 Task: Create a section Compliance Audit Sprint and in the section, add a milestone Test Environment Management in the project AgileNexus
Action: Mouse moved to (56, 240)
Screenshot: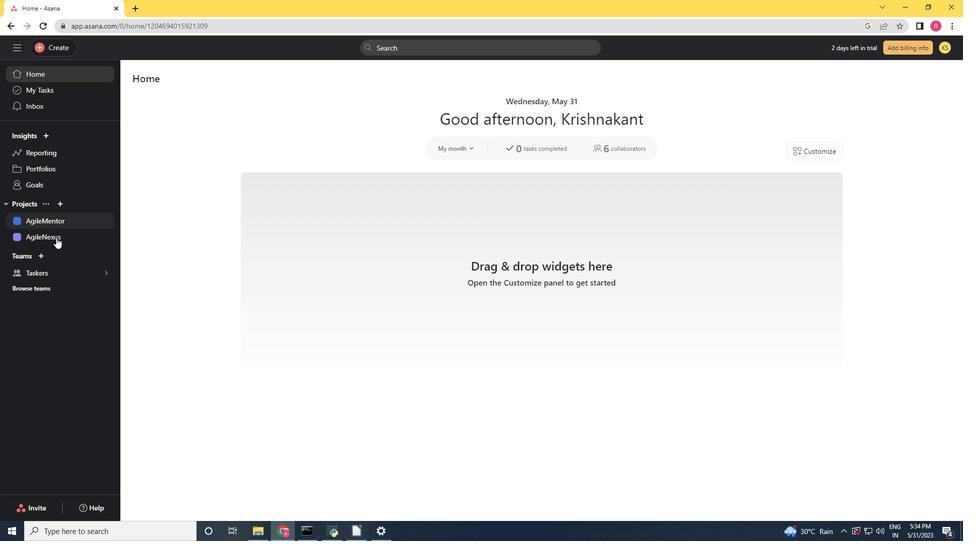 
Action: Mouse pressed left at (56, 240)
Screenshot: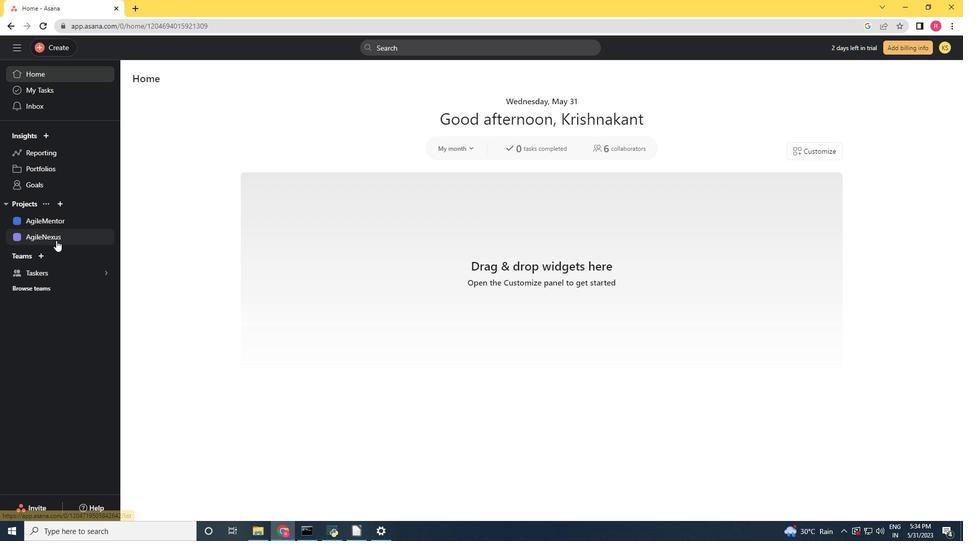 
Action: Mouse moved to (358, 335)
Screenshot: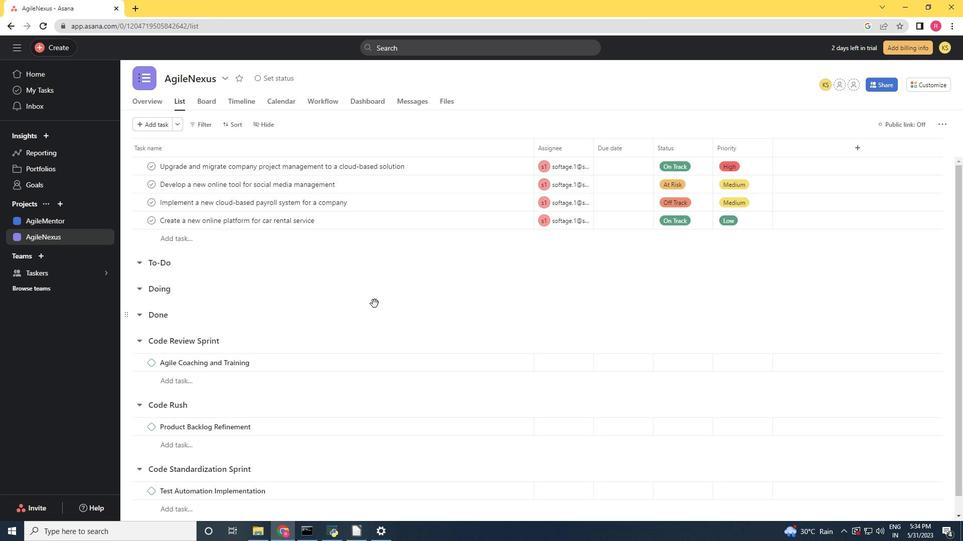 
Action: Mouse scrolled (358, 335) with delta (0, 0)
Screenshot: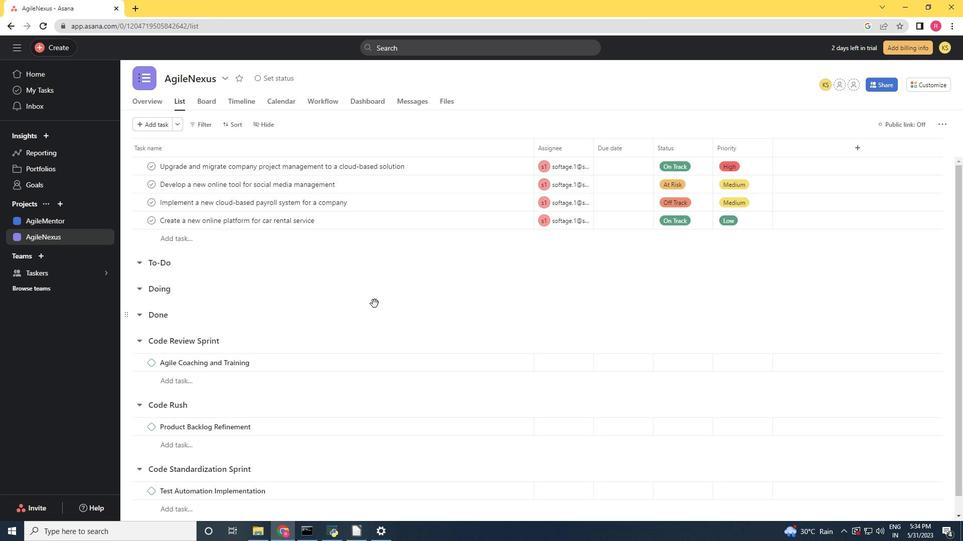 
Action: Mouse moved to (351, 343)
Screenshot: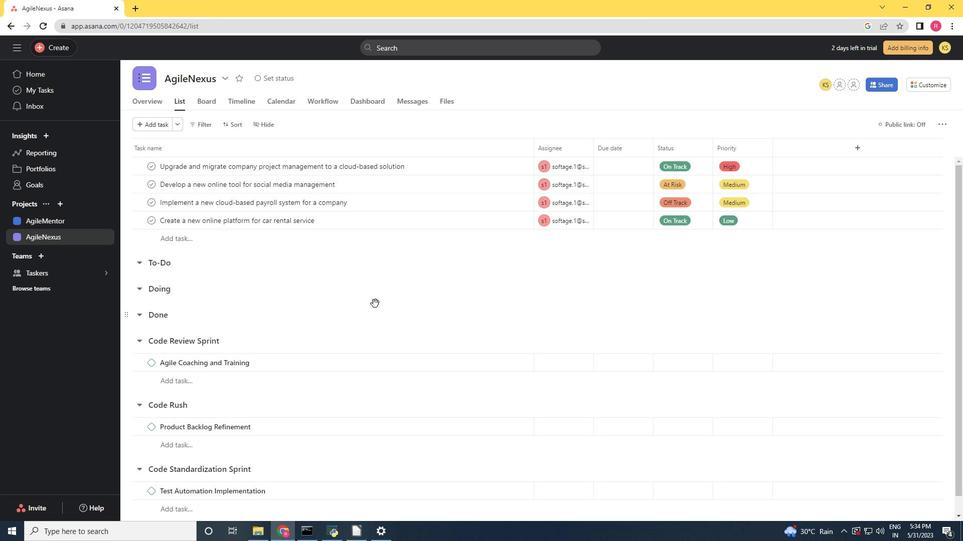 
Action: Mouse scrolled (351, 342) with delta (0, 0)
Screenshot: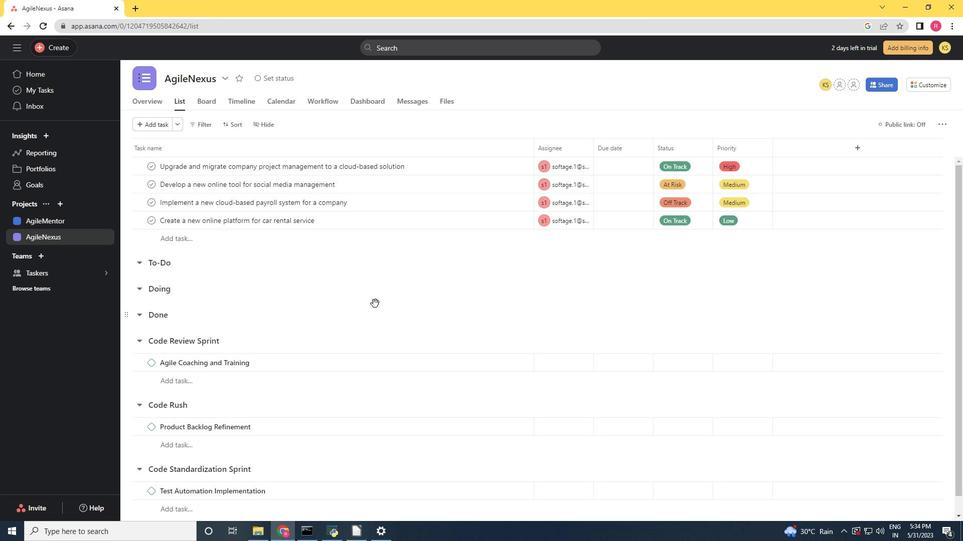 
Action: Mouse moved to (350, 344)
Screenshot: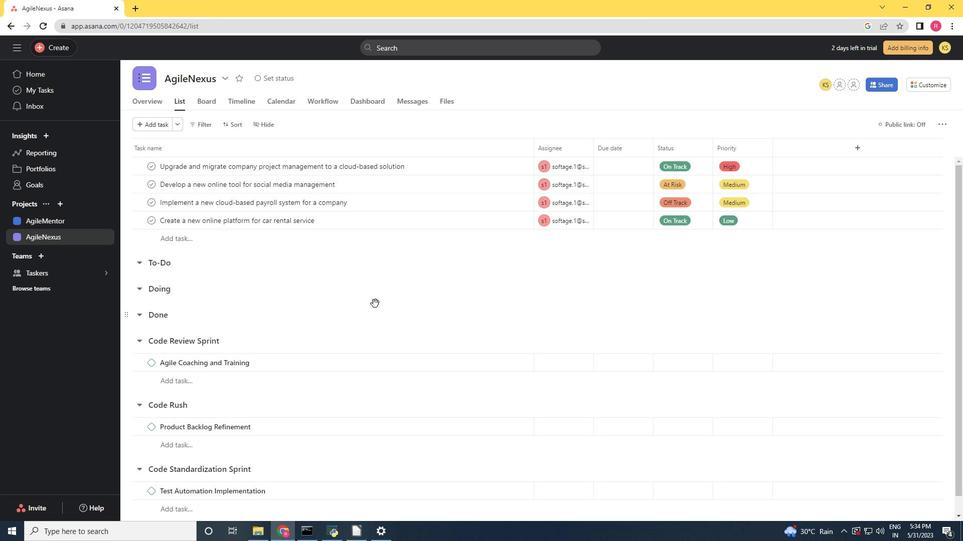 
Action: Mouse scrolled (350, 343) with delta (0, 0)
Screenshot: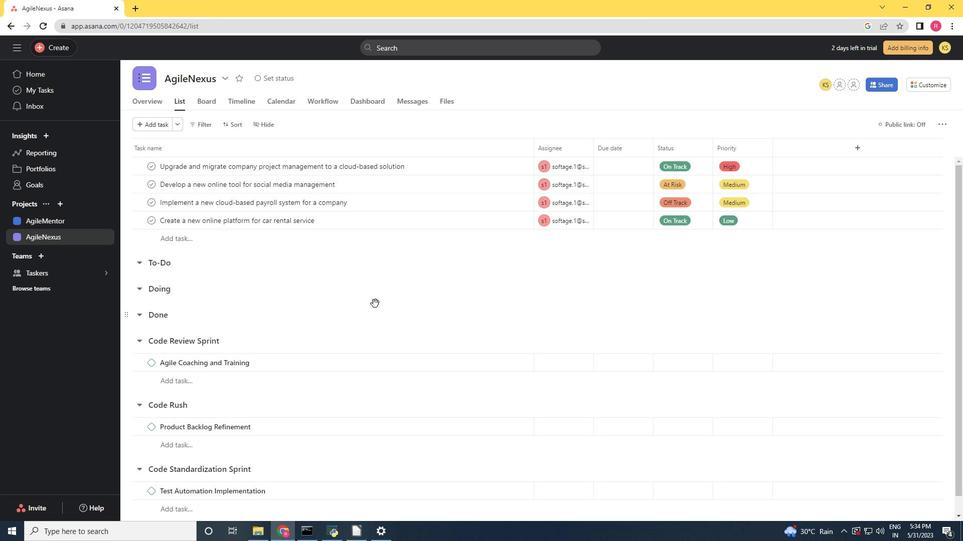 
Action: Mouse moved to (350, 344)
Screenshot: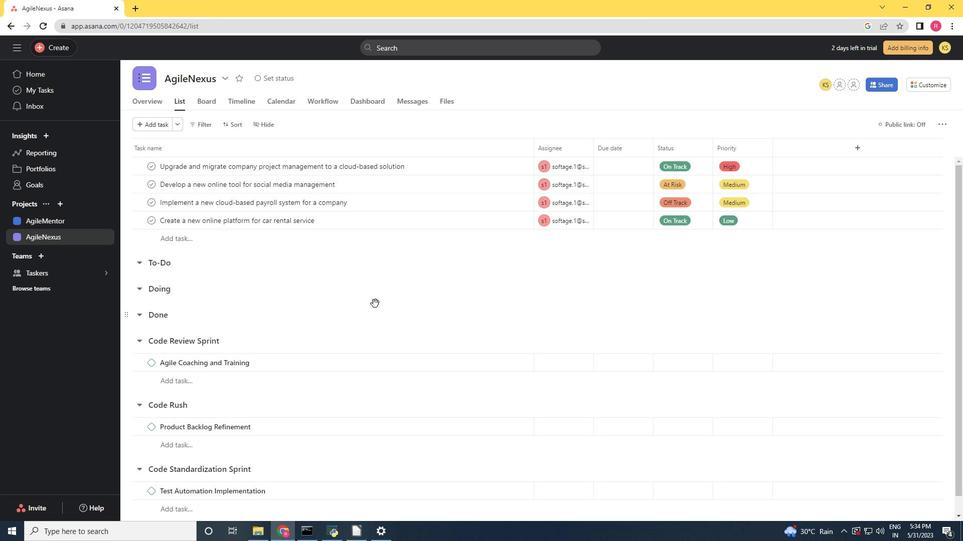 
Action: Mouse scrolled (350, 343) with delta (0, 0)
Screenshot: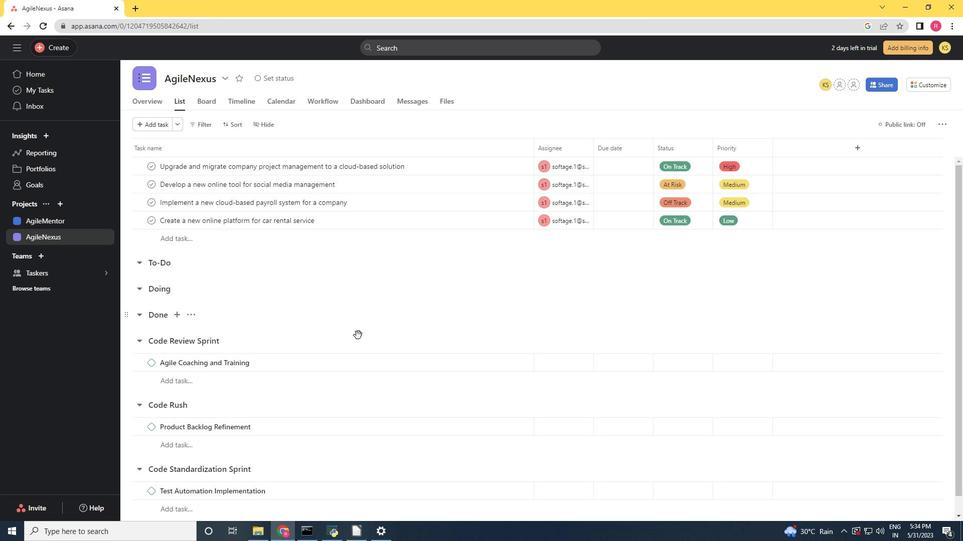 
Action: Mouse moved to (349, 344)
Screenshot: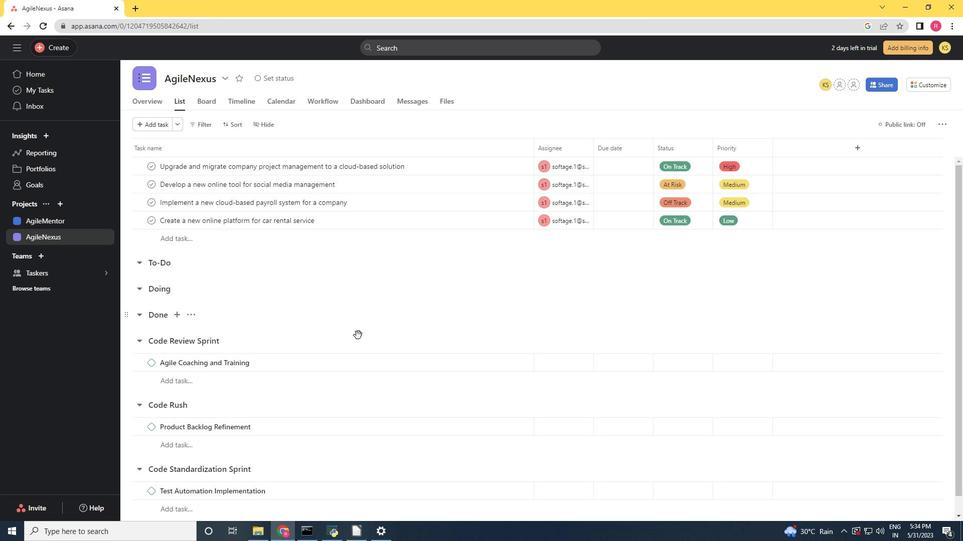 
Action: Mouse scrolled (349, 344) with delta (0, 0)
Screenshot: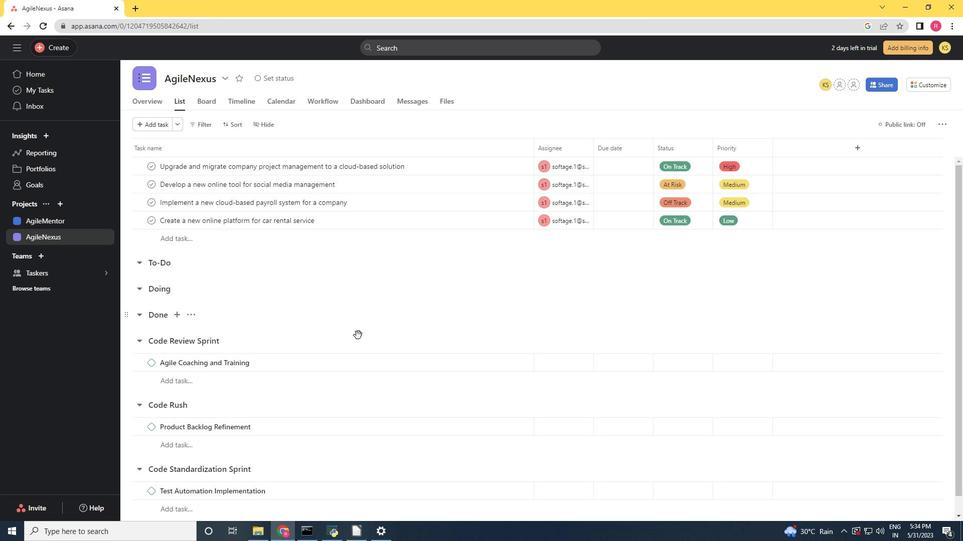 
Action: Mouse moved to (176, 510)
Screenshot: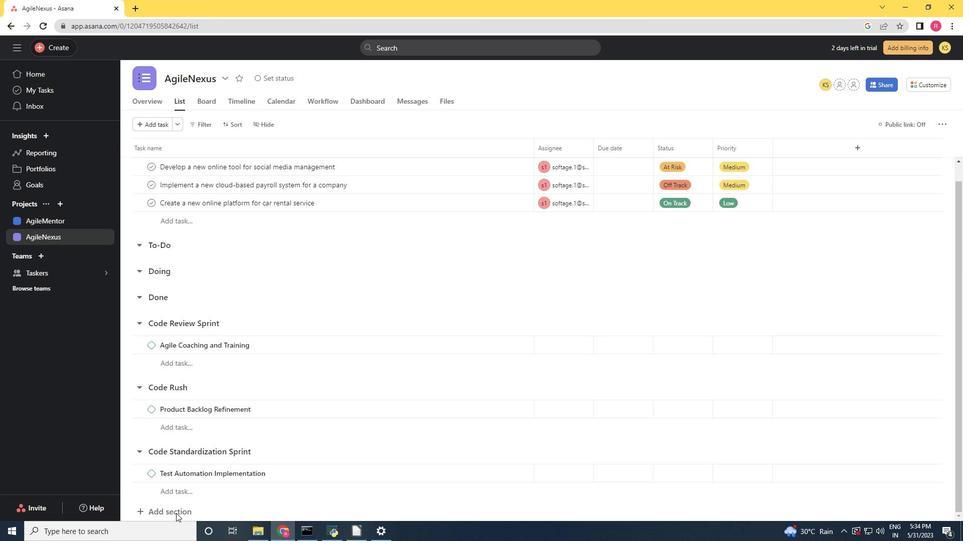 
Action: Mouse pressed left at (176, 510)
Screenshot: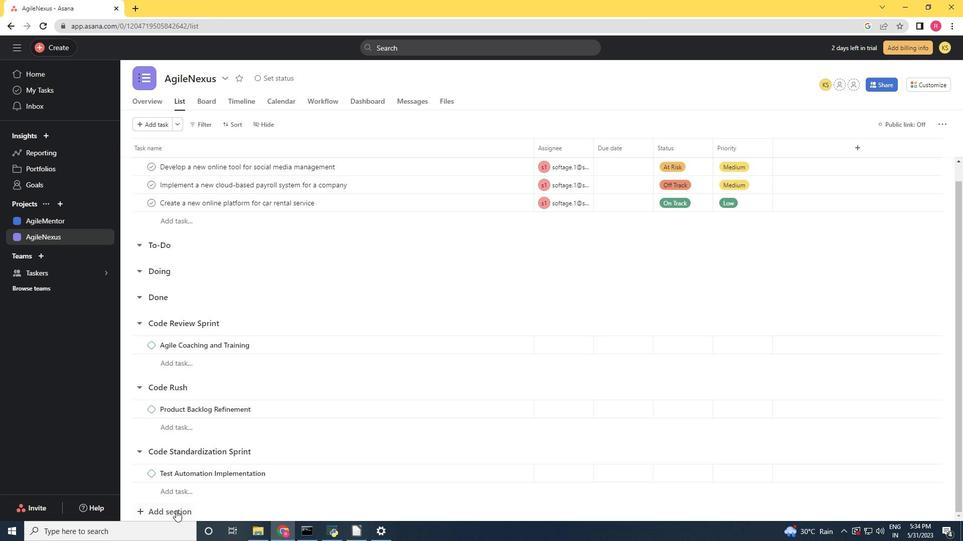 
Action: Mouse moved to (339, 473)
Screenshot: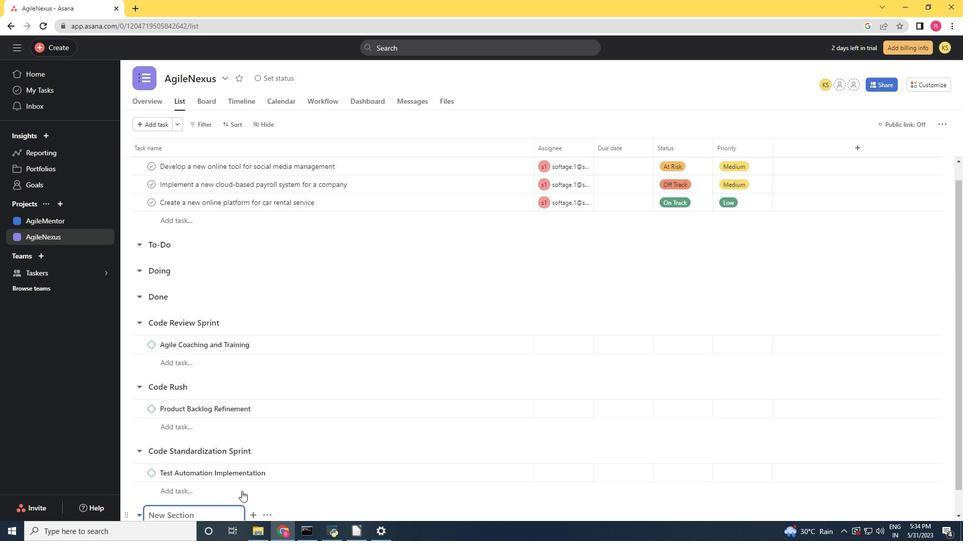 
Action: Mouse scrolled (329, 475) with delta (0, 0)
Screenshot: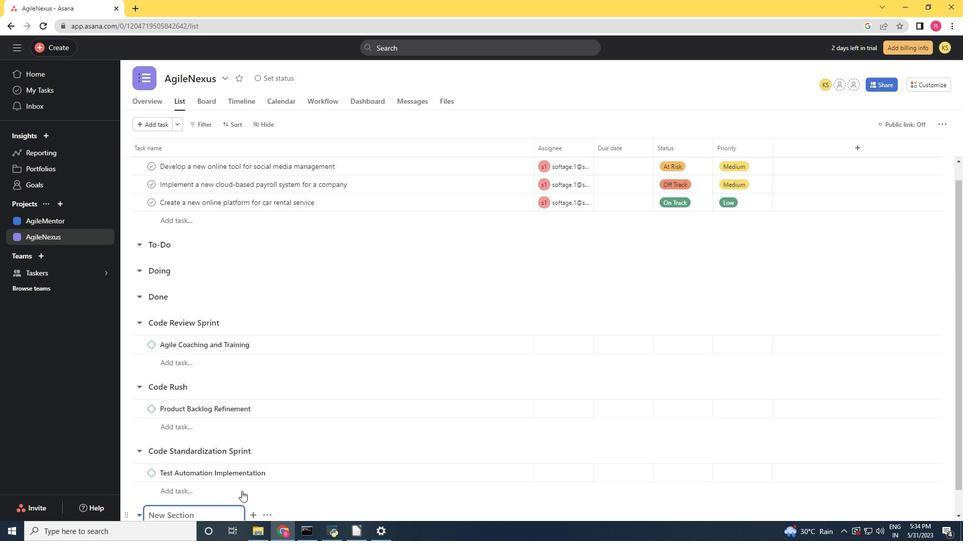 
Action: Mouse moved to (355, 467)
Screenshot: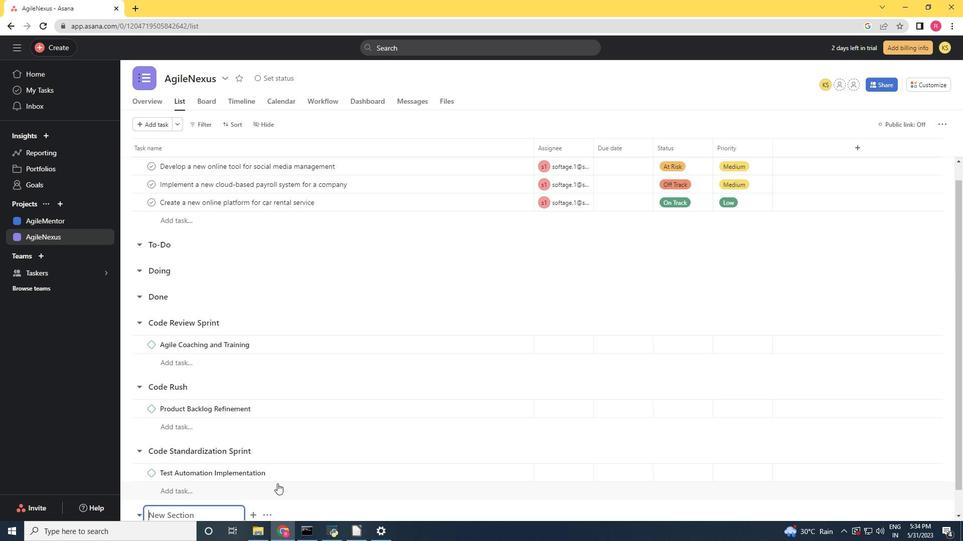 
Action: Mouse scrolled (355, 467) with delta (0, 0)
Screenshot: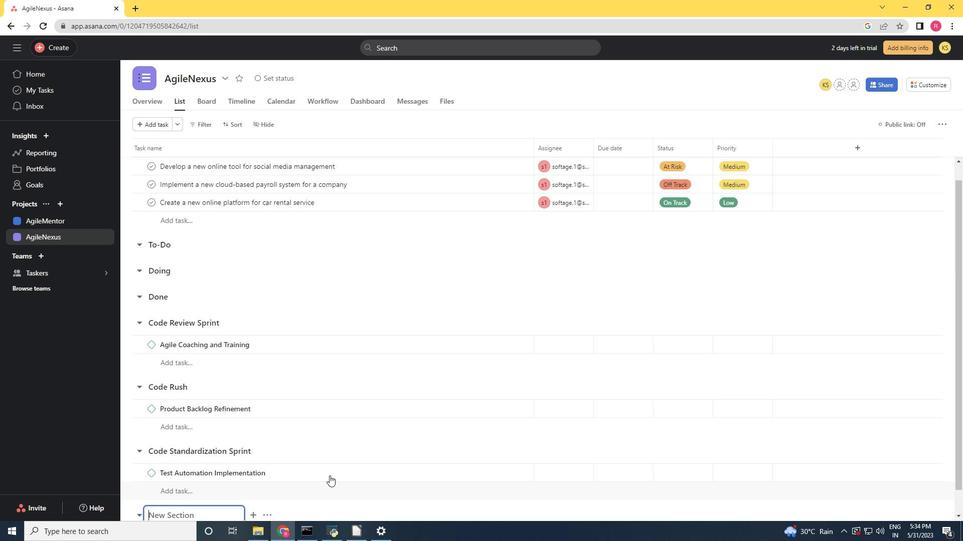 
Action: Mouse scrolled (355, 467) with delta (0, 0)
Screenshot: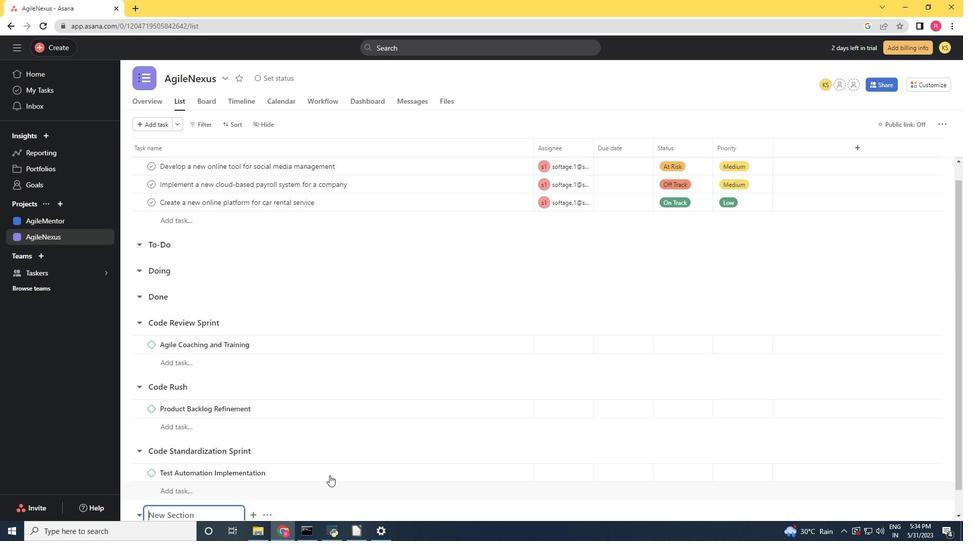 
Action: Mouse scrolled (355, 467) with delta (0, 0)
Screenshot: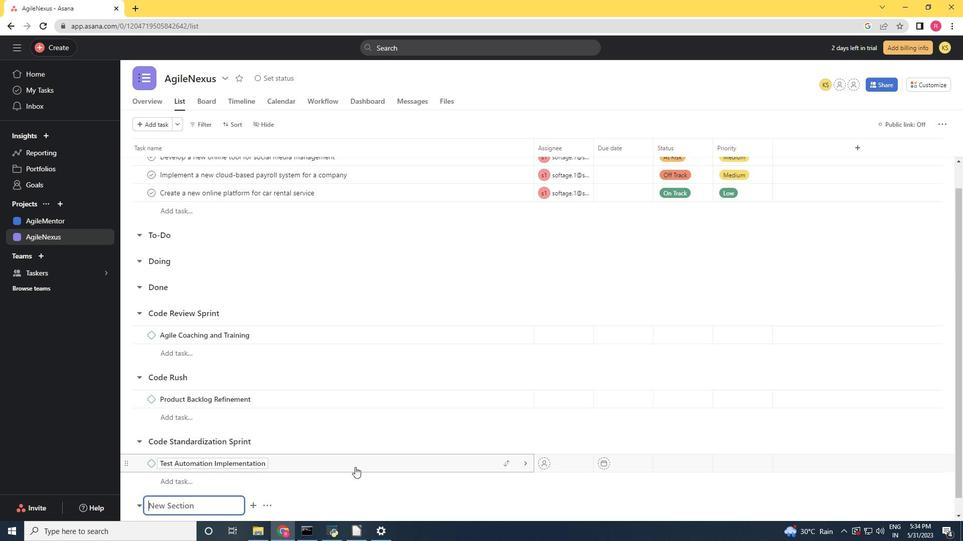 
Action: Key pressed <Key.shift>Compliance<Key.space><Key.shift>Audit<Key.space><Key.shift>Sprint<Key.enter>
Screenshot: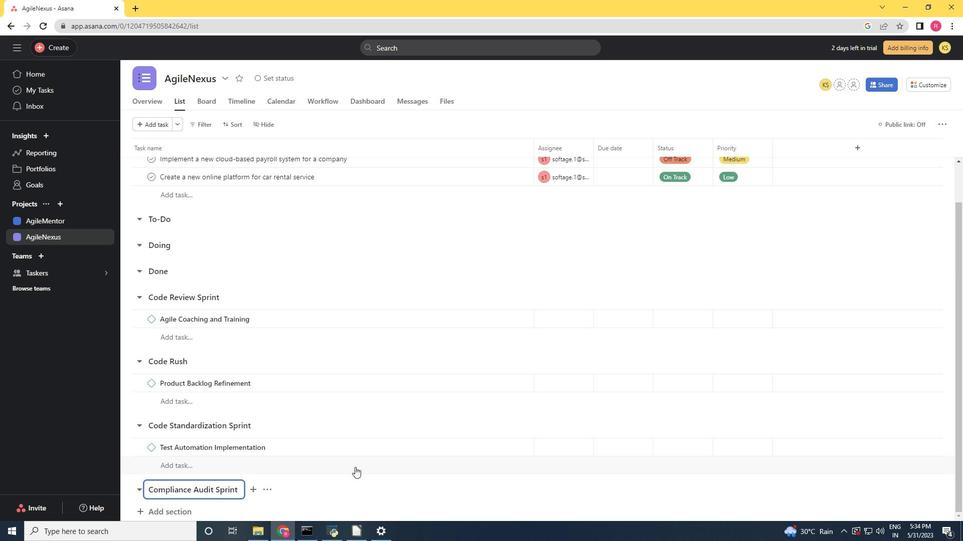 
Action: Mouse moved to (164, 493)
Screenshot: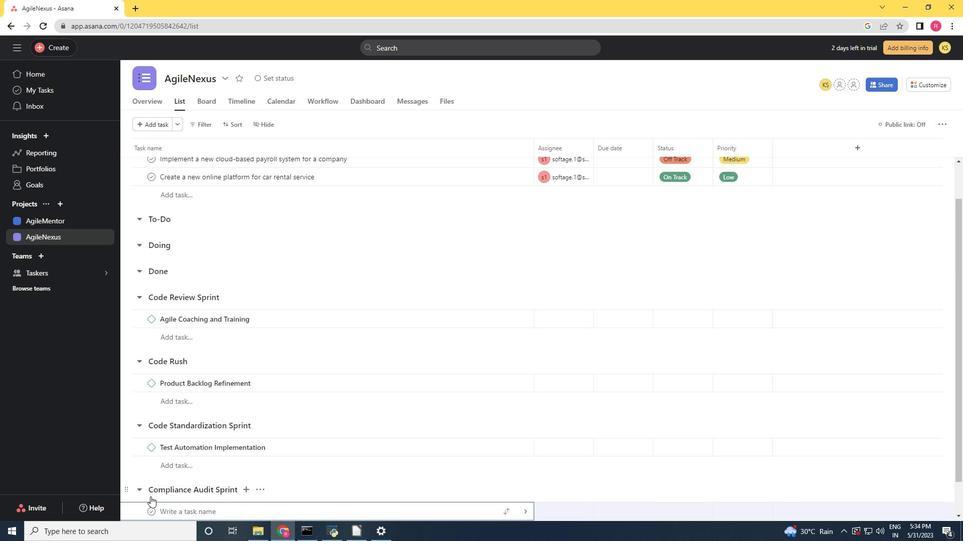 
Action: Mouse scrolled (152, 495) with delta (0, 0)
Screenshot: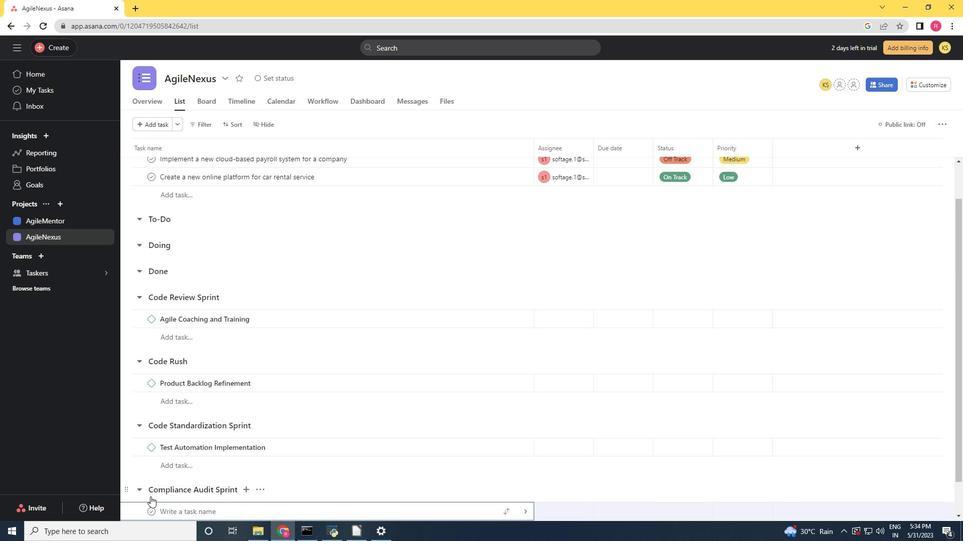 
Action: Mouse moved to (165, 492)
Screenshot: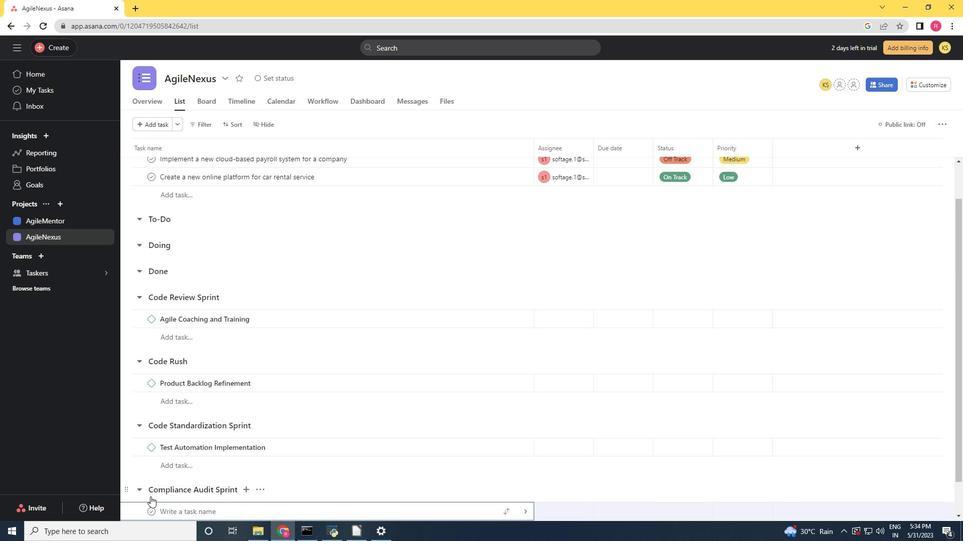 
Action: Mouse scrolled (155, 493) with delta (0, 0)
Screenshot: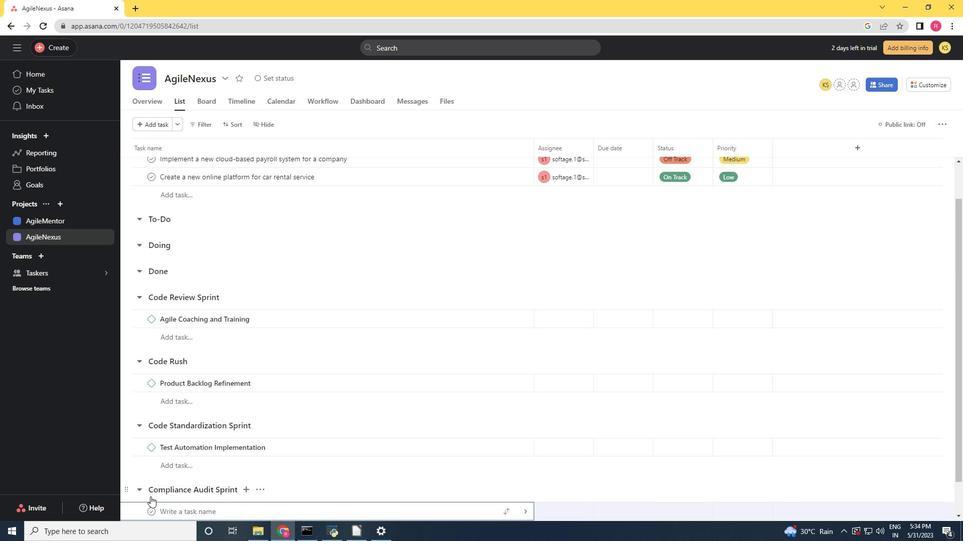 
Action: Mouse moved to (165, 492)
Screenshot: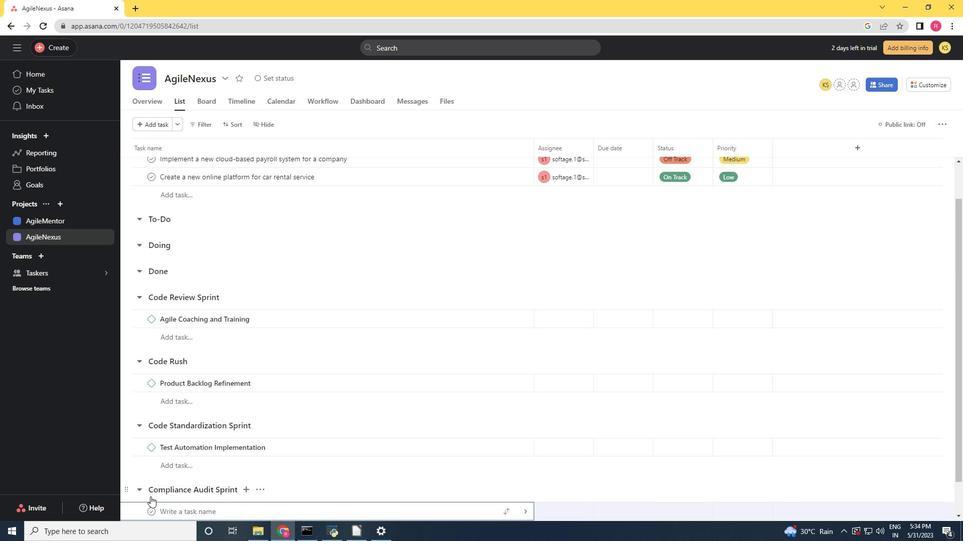 
Action: Mouse scrolled (158, 493) with delta (0, 0)
Screenshot: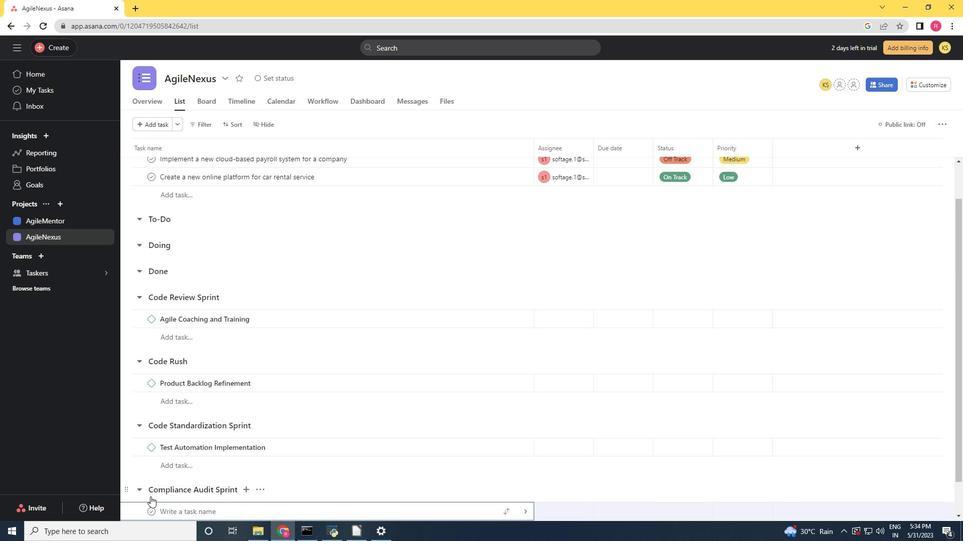 
Action: Mouse moved to (238, 467)
Screenshot: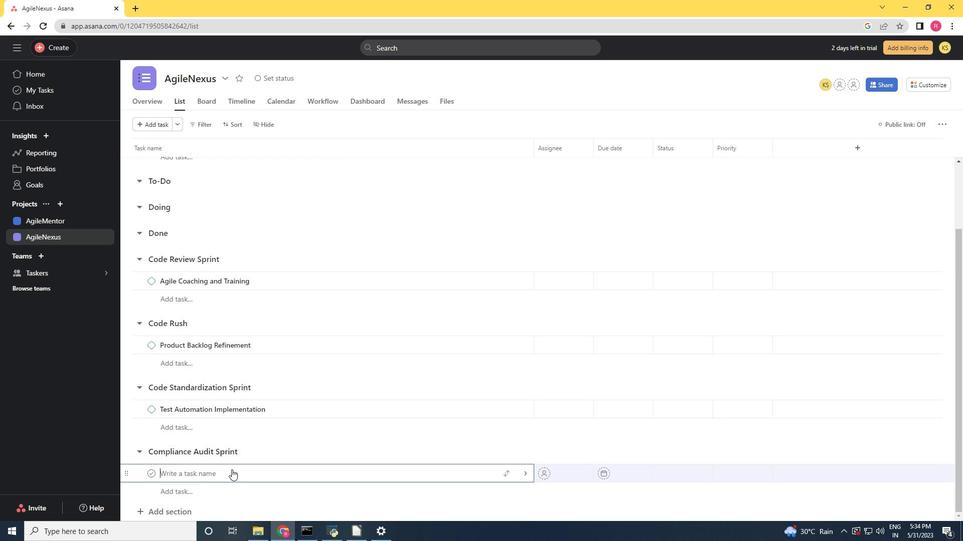 
Action: Key pressed <Key.shift>Test<Key.space><Key.shift><Key.shift><Key.shift><Key.shift><Key.shift><Key.shift><Key.shift><Key.shift><Key.shift><Key.shift><Key.shift><Key.shift><Key.shift><Key.shift><Key.shift>Environment
Screenshot: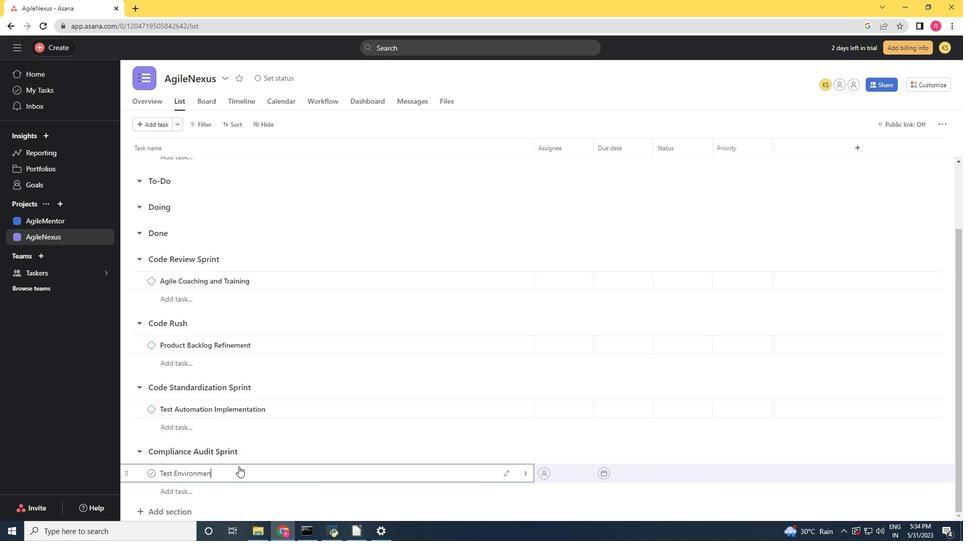 
Action: Mouse pressed right at (238, 467)
Screenshot: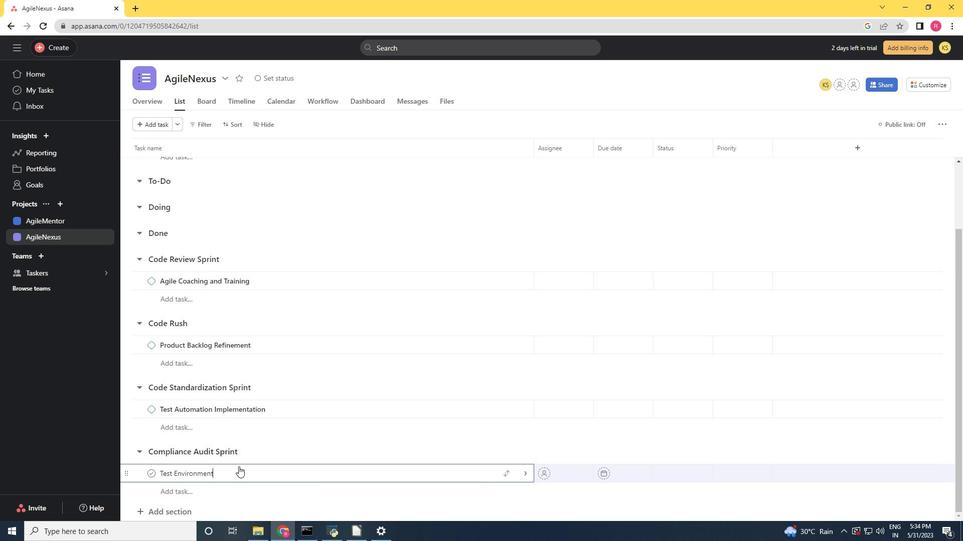 
Action: Mouse moved to (304, 412)
Screenshot: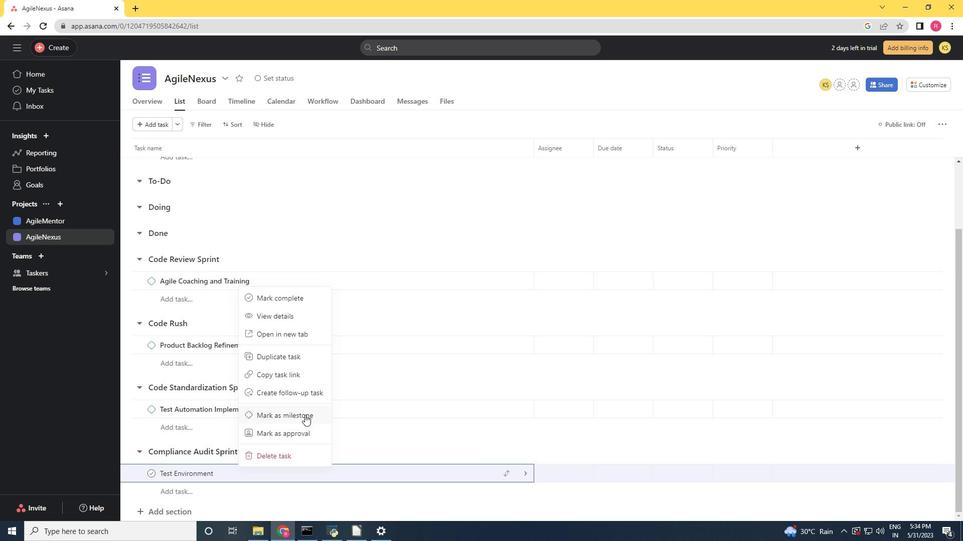 
Action: Mouse pressed left at (304, 412)
Screenshot: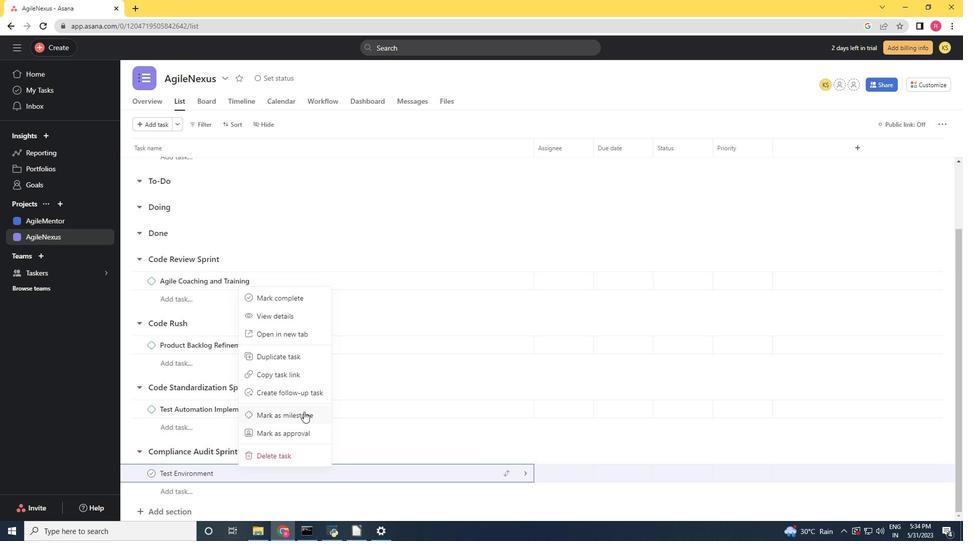 
Action: Mouse moved to (326, 437)
Screenshot: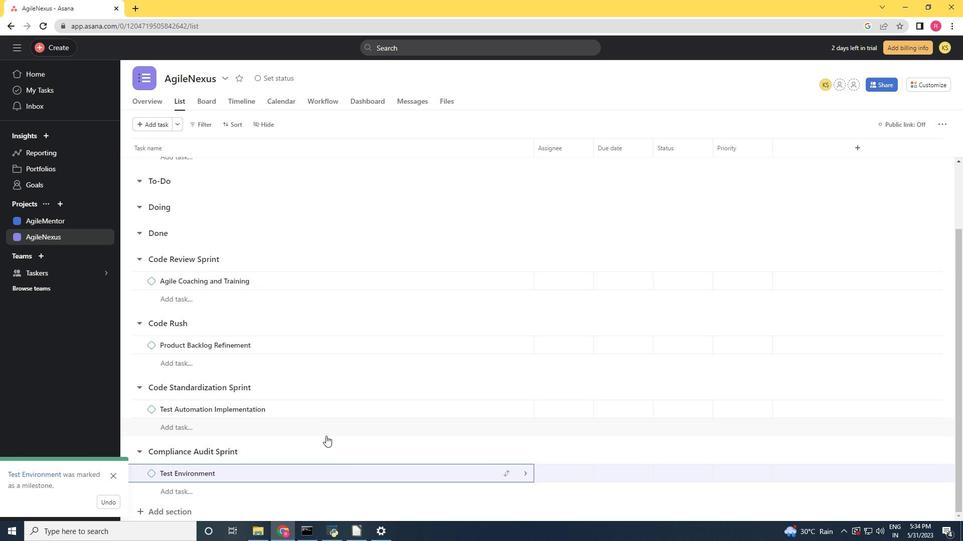 
